 Task: Set the Roll-off factor for DVB-S2 parameters to 0.25.
Action: Mouse moved to (119, 15)
Screenshot: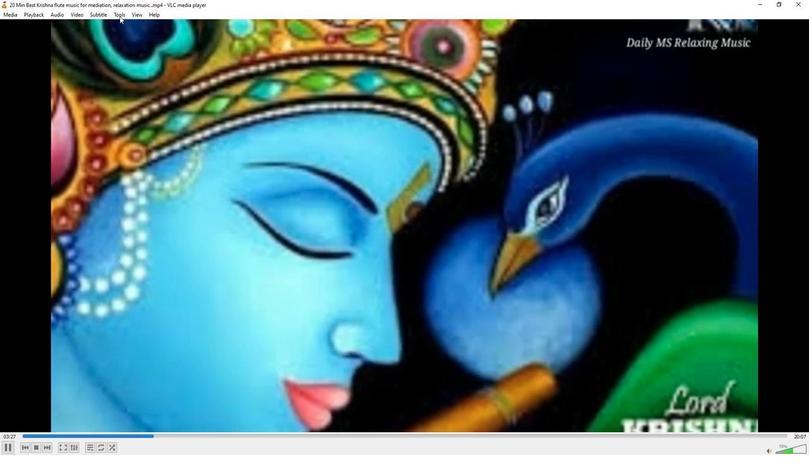 
Action: Mouse pressed left at (119, 15)
Screenshot: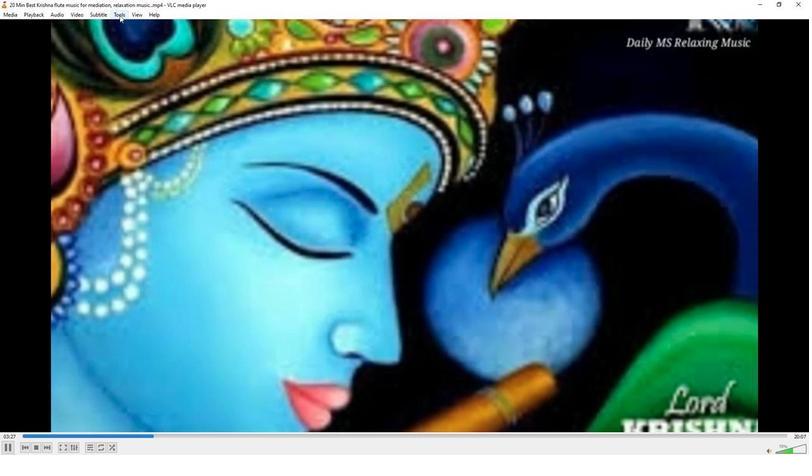 
Action: Mouse moved to (130, 109)
Screenshot: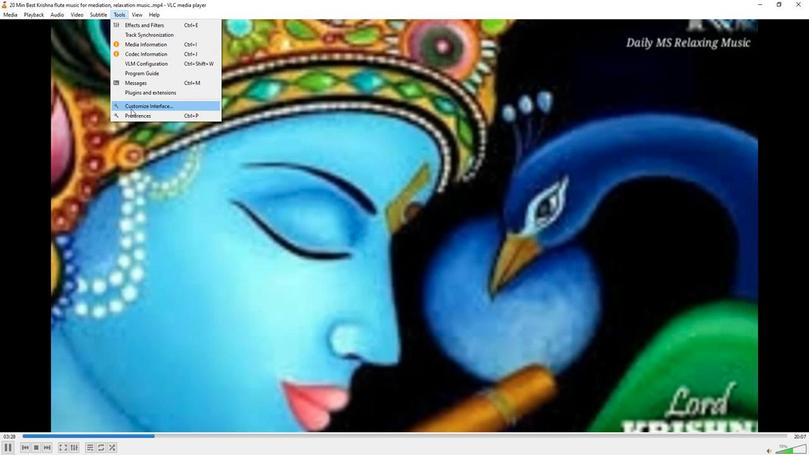 
Action: Mouse pressed left at (130, 109)
Screenshot: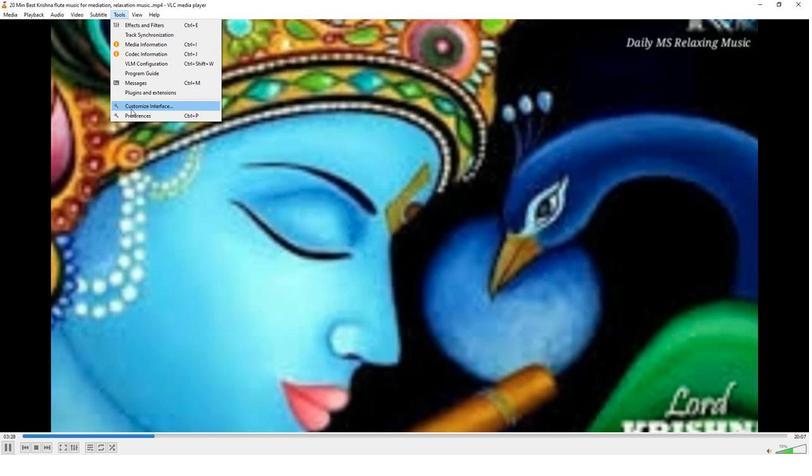 
Action: Mouse moved to (264, 371)
Screenshot: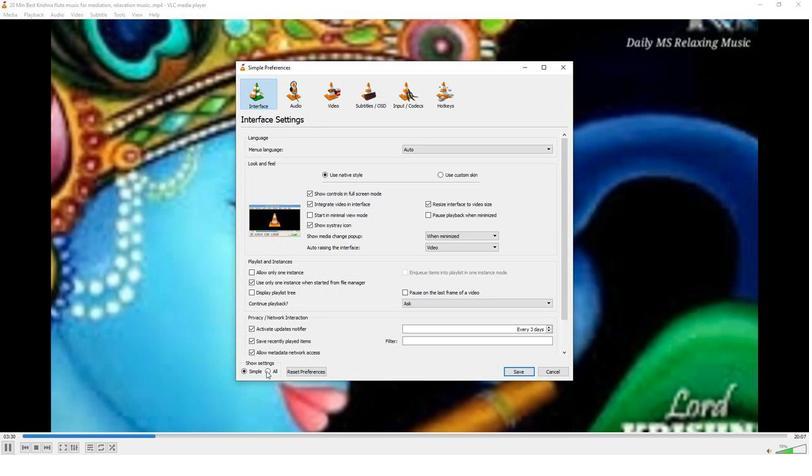 
Action: Mouse pressed left at (264, 371)
Screenshot: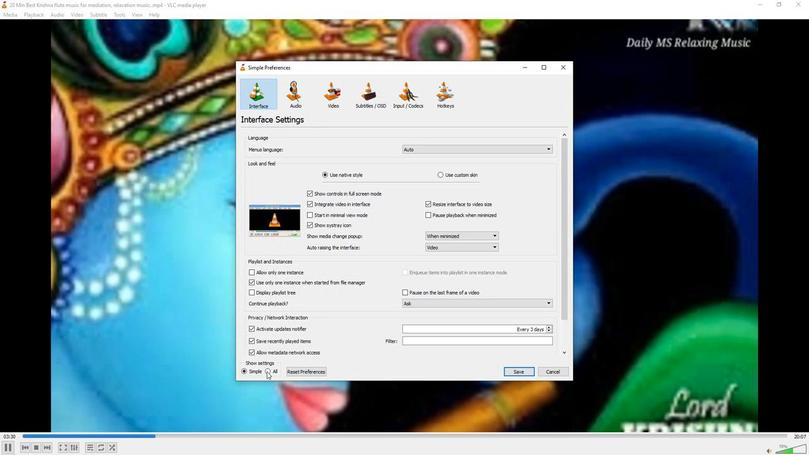 
Action: Mouse moved to (255, 227)
Screenshot: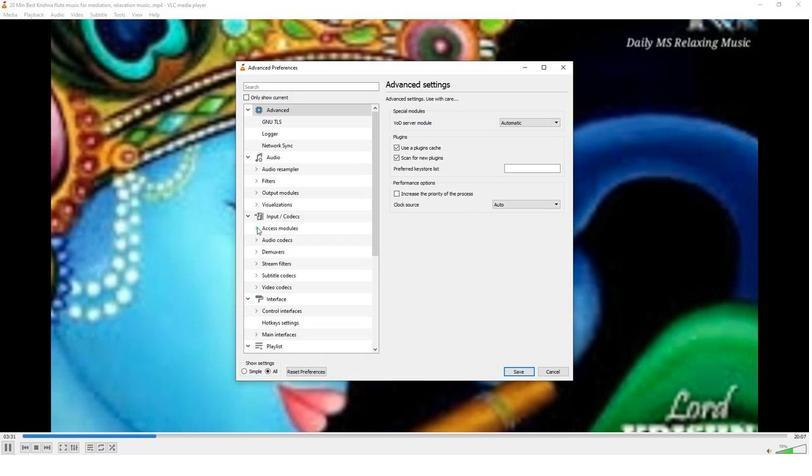 
Action: Mouse pressed left at (255, 227)
Screenshot: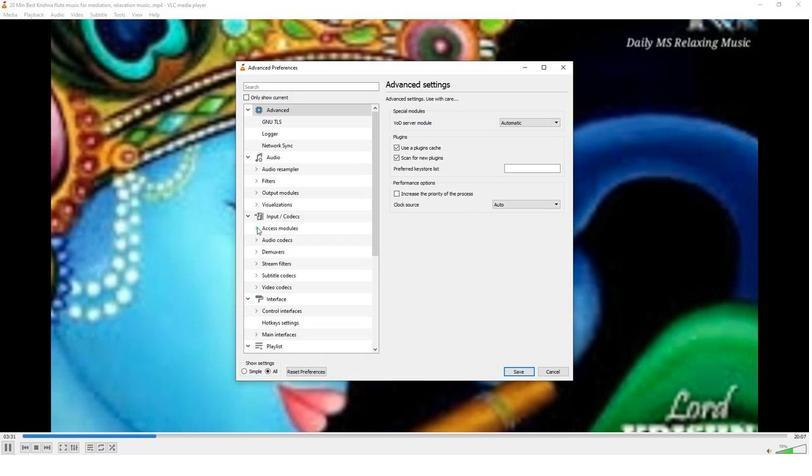 
Action: Mouse moved to (293, 299)
Screenshot: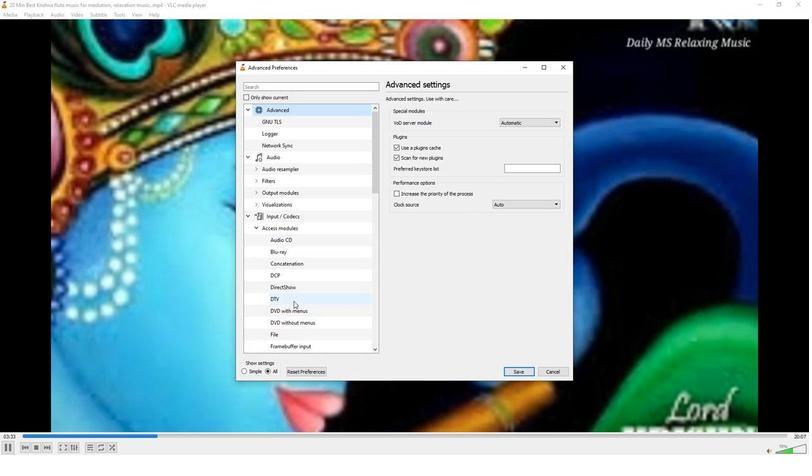 
Action: Mouse pressed left at (293, 299)
Screenshot: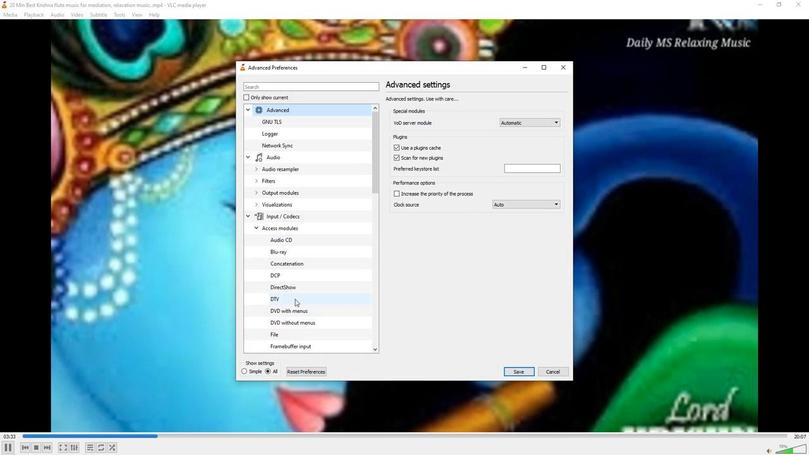 
Action: Mouse moved to (474, 281)
Screenshot: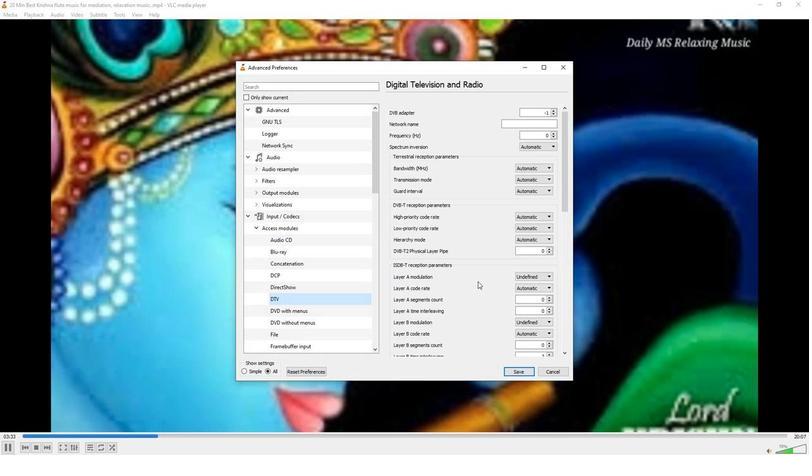 
Action: Mouse scrolled (474, 281) with delta (0, 0)
Screenshot: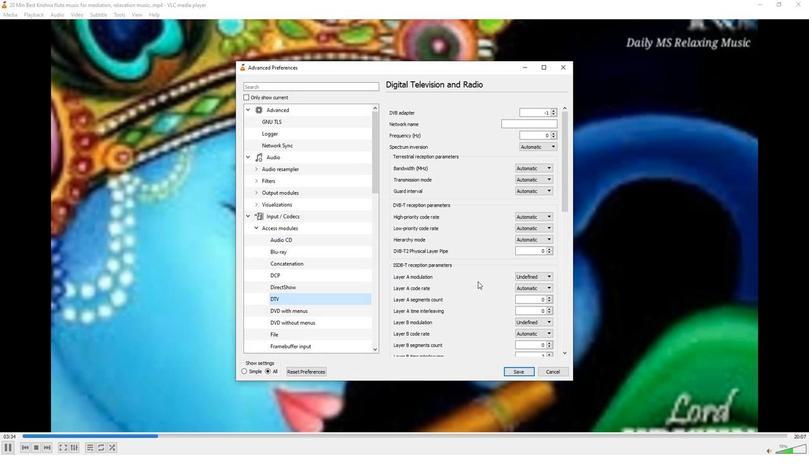
Action: Mouse scrolled (474, 281) with delta (0, 0)
Screenshot: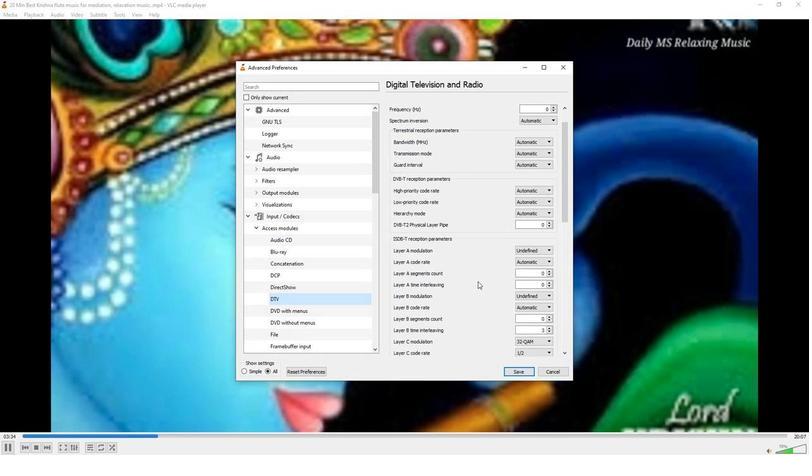 
Action: Mouse scrolled (474, 281) with delta (0, 0)
Screenshot: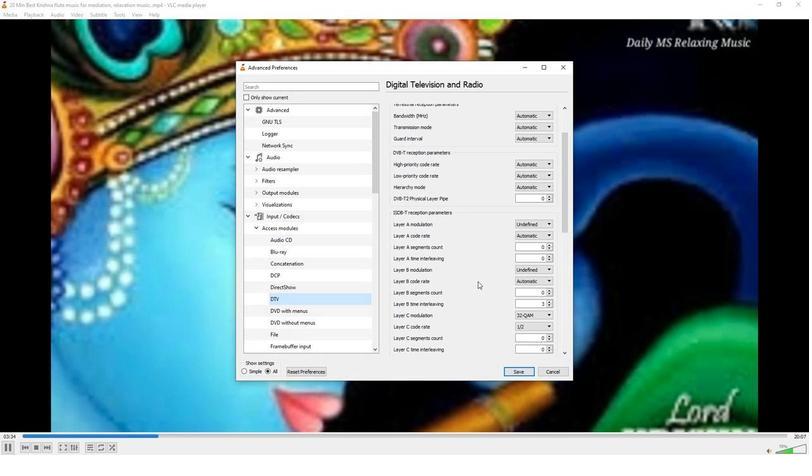 
Action: Mouse scrolled (474, 281) with delta (0, 0)
Screenshot: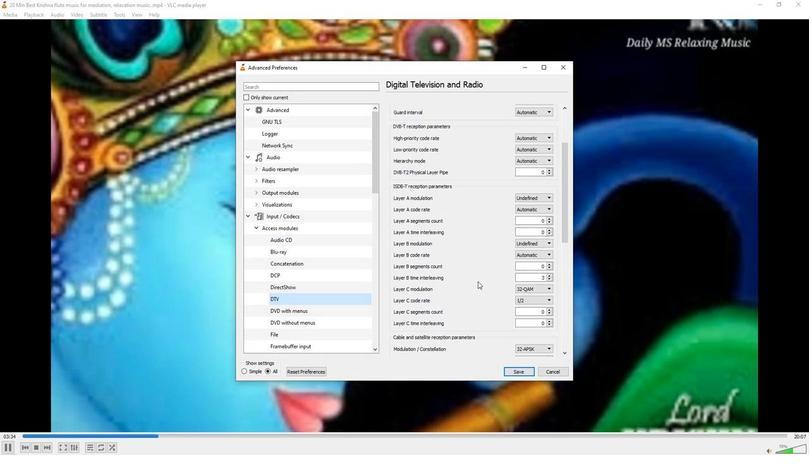 
Action: Mouse scrolled (474, 281) with delta (0, 0)
Screenshot: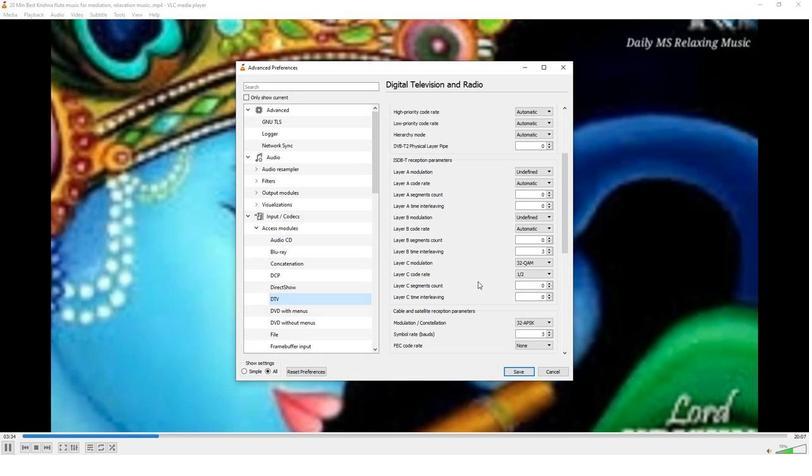
Action: Mouse scrolled (474, 281) with delta (0, 0)
Screenshot: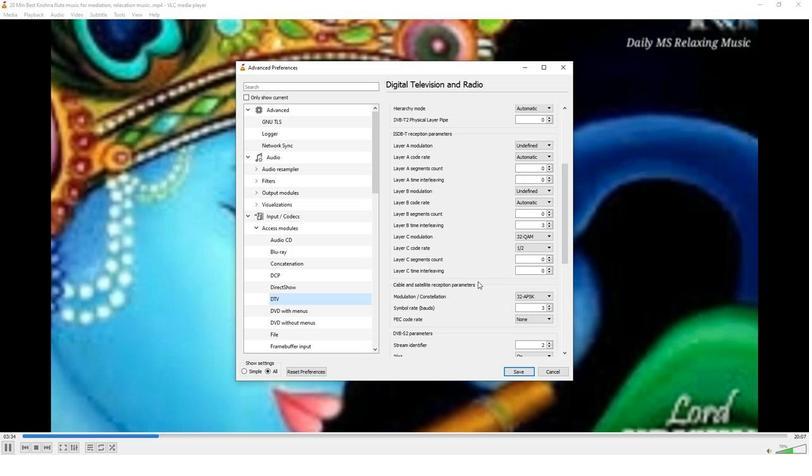 
Action: Mouse scrolled (474, 281) with delta (0, 0)
Screenshot: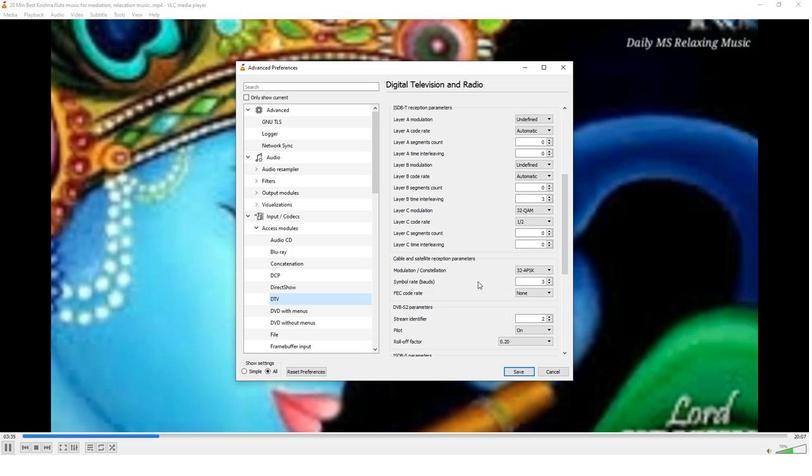
Action: Mouse scrolled (474, 281) with delta (0, 0)
Screenshot: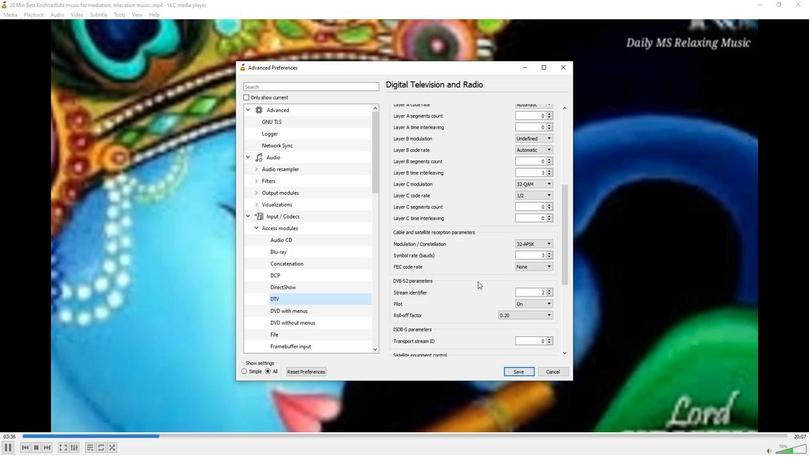 
Action: Mouse moved to (523, 293)
Screenshot: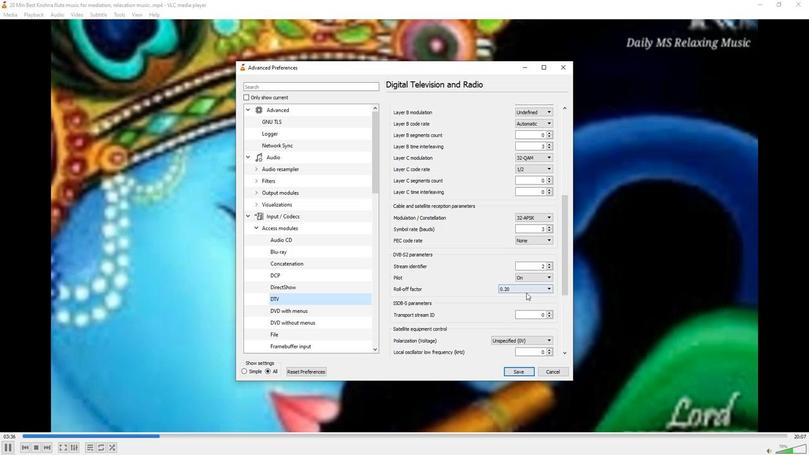 
Action: Mouse pressed left at (523, 293)
Screenshot: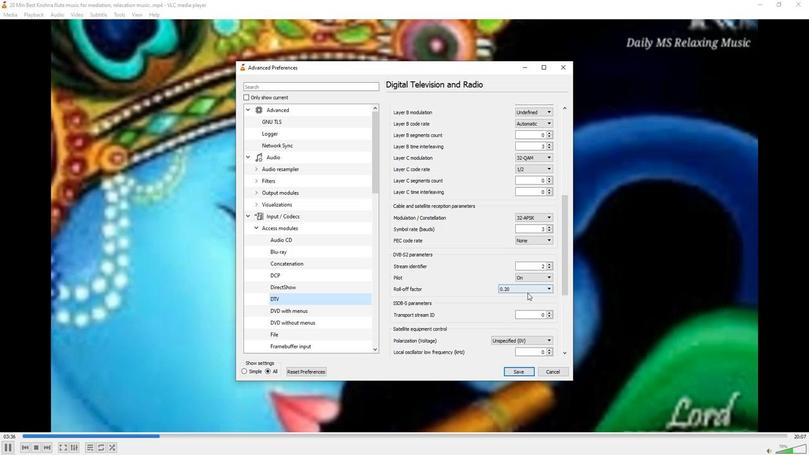 
Action: Mouse moved to (512, 312)
Screenshot: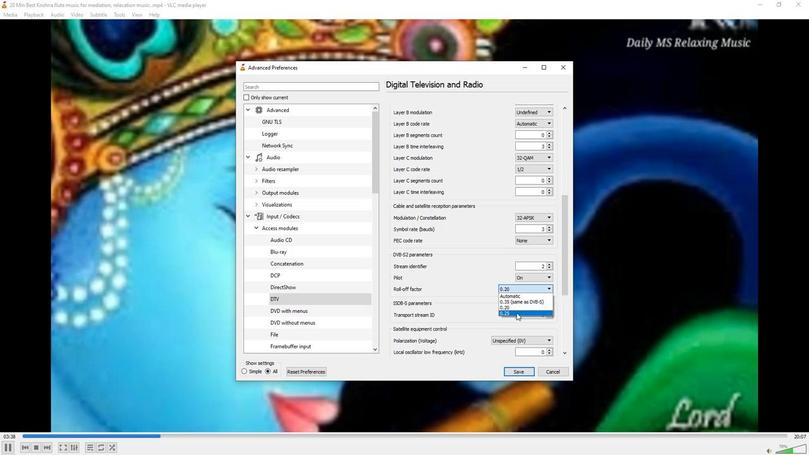 
Action: Mouse pressed left at (512, 312)
Screenshot: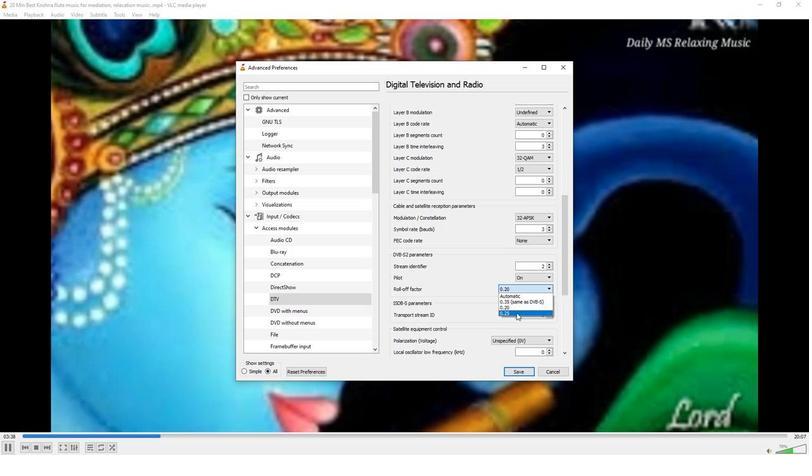 
Action: Mouse moved to (483, 294)
Screenshot: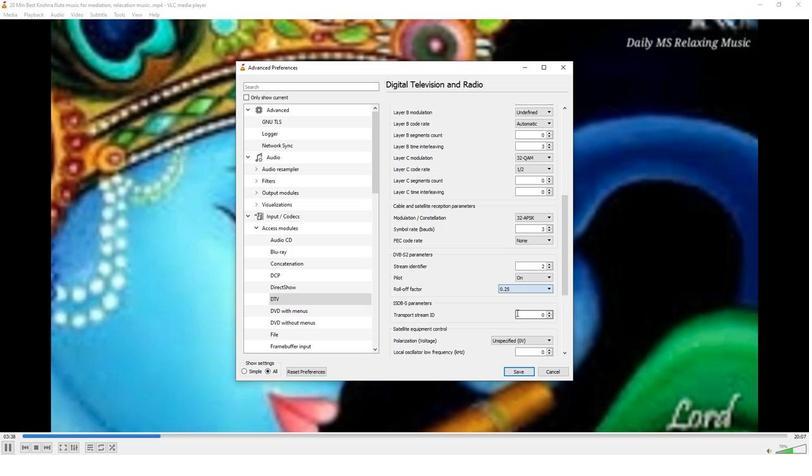 
